 Task: Apply 100% Instant Replay on the video "Movie C.mp4"
Action: Mouse moved to (639, 257)
Screenshot: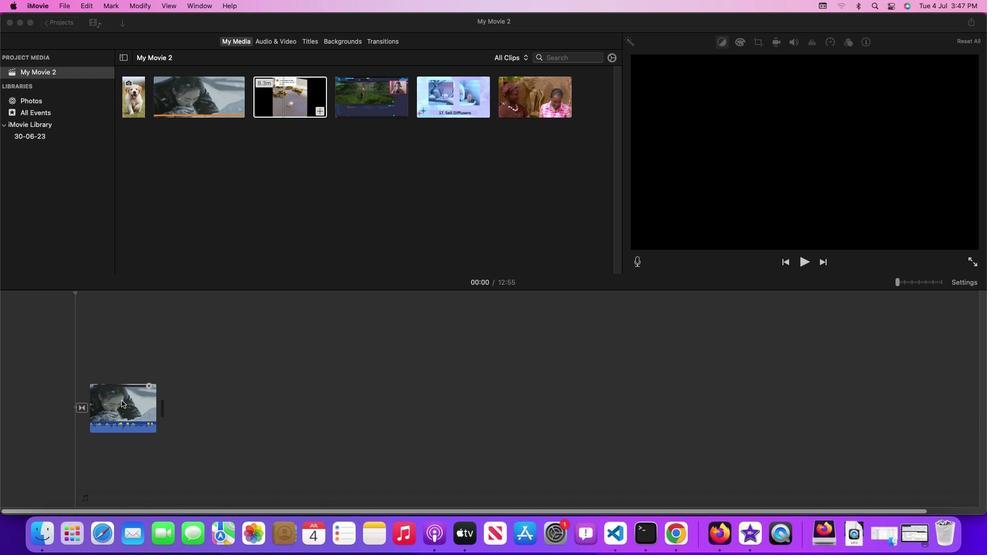 
Action: Mouse pressed left at (639, 257)
Screenshot: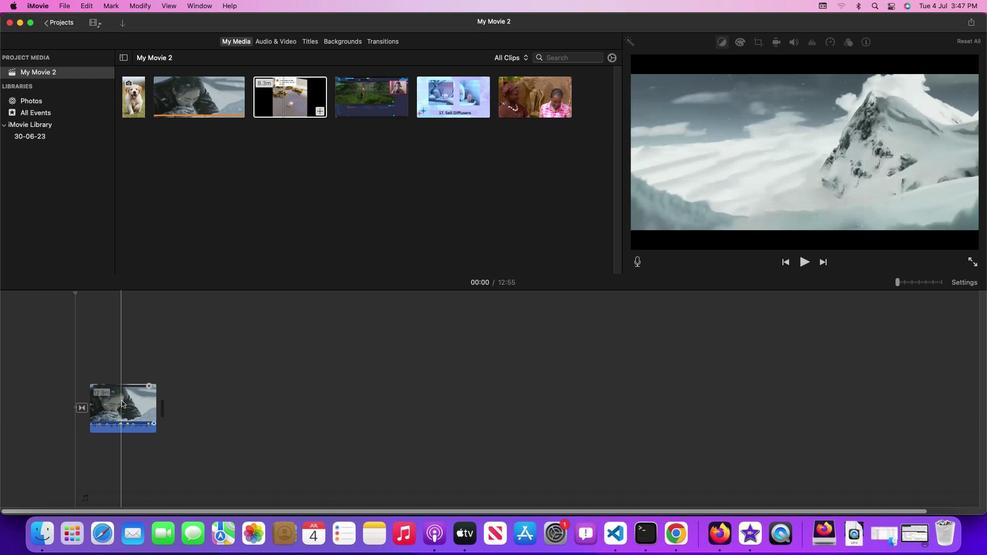 
Action: Mouse pressed left at (639, 257)
Screenshot: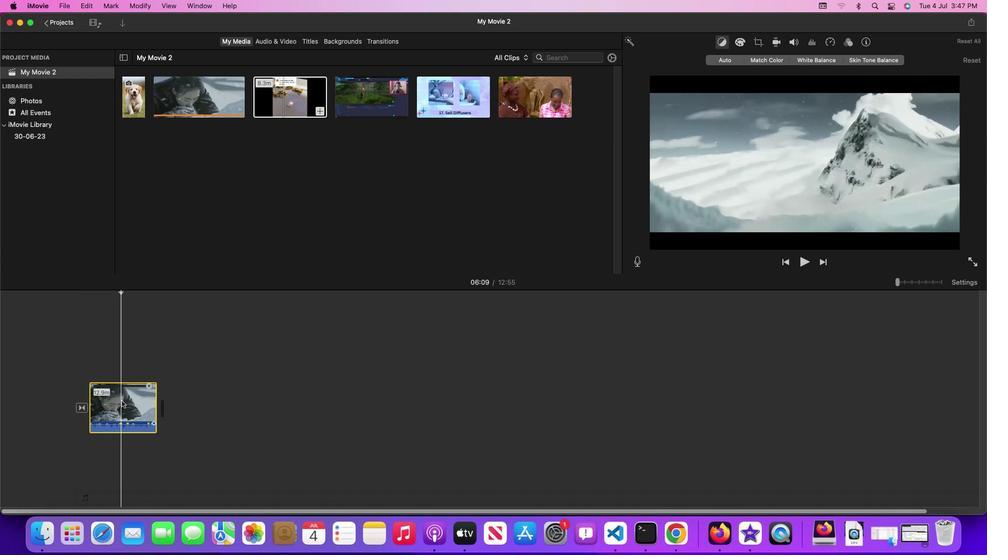 
Action: Mouse moved to (642, 257)
Screenshot: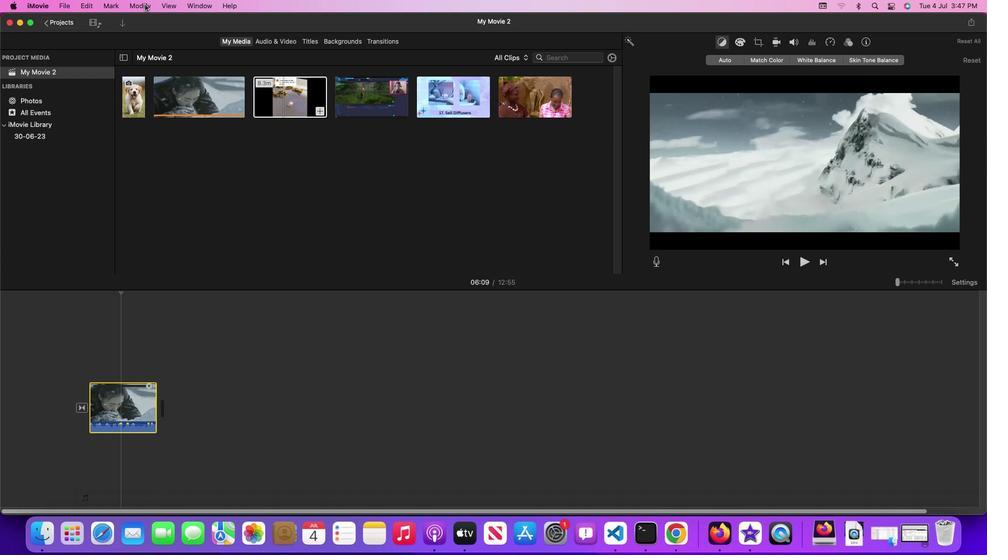 
Action: Mouse pressed left at (642, 257)
Screenshot: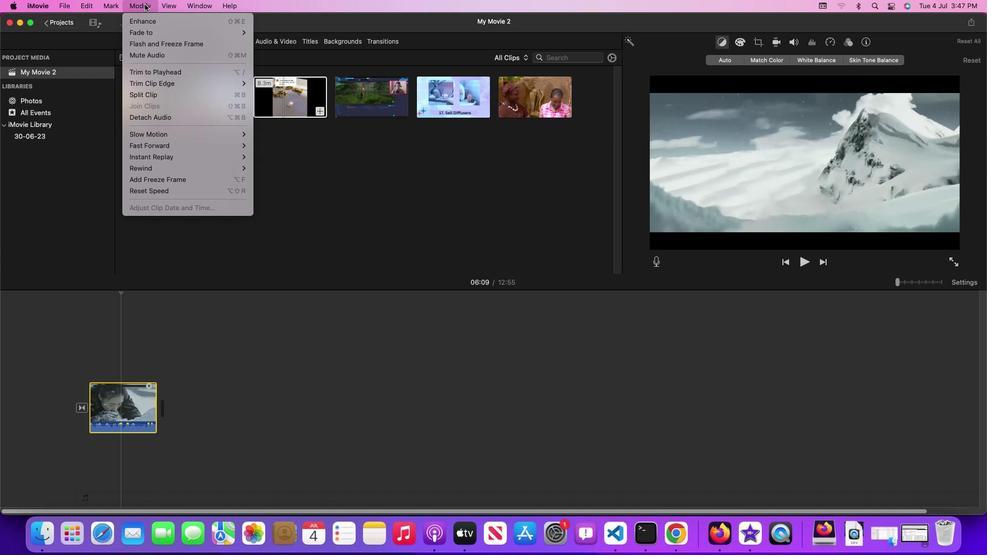 
Action: Mouse moved to (655, 257)
Screenshot: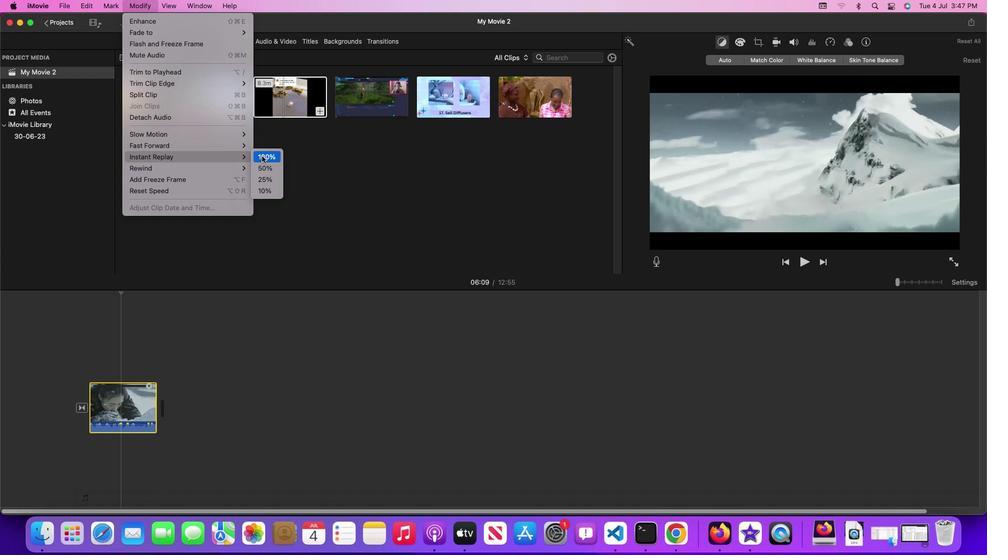 
Action: Mouse pressed left at (655, 257)
Screenshot: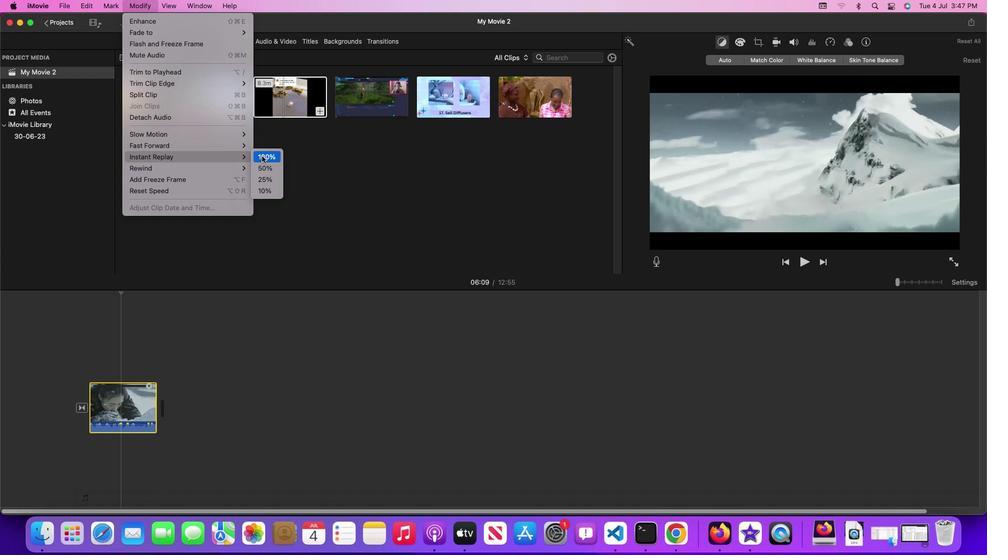 
Action: Mouse moved to (655, 257)
Screenshot: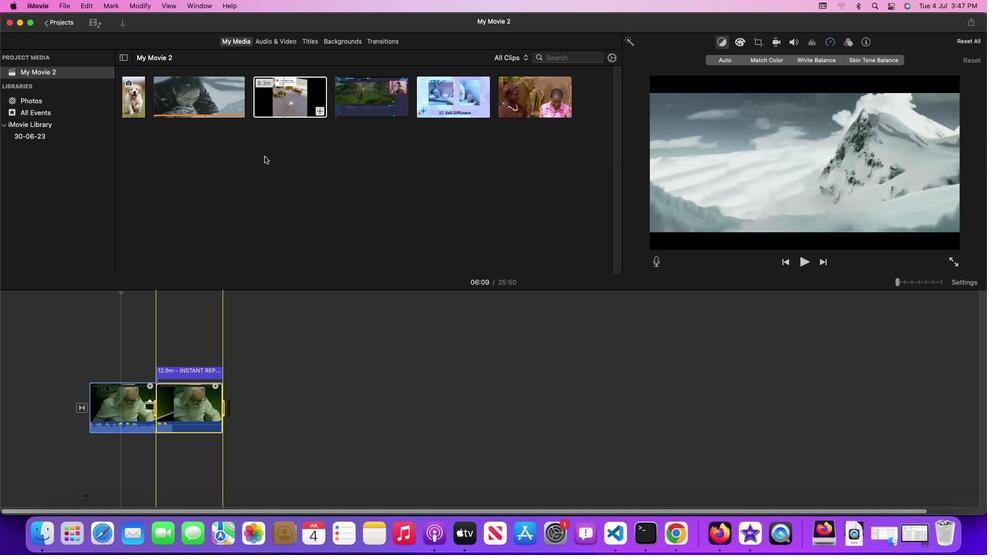 
